 Task: Create a scrum project ActivaPro. Add to scrum project ActivaPro a team member softage.1@softage.net and assign as Project Lead. Add to scrum project ActivaPro a team member softage.2@softage.net
Action: Mouse moved to (246, 75)
Screenshot: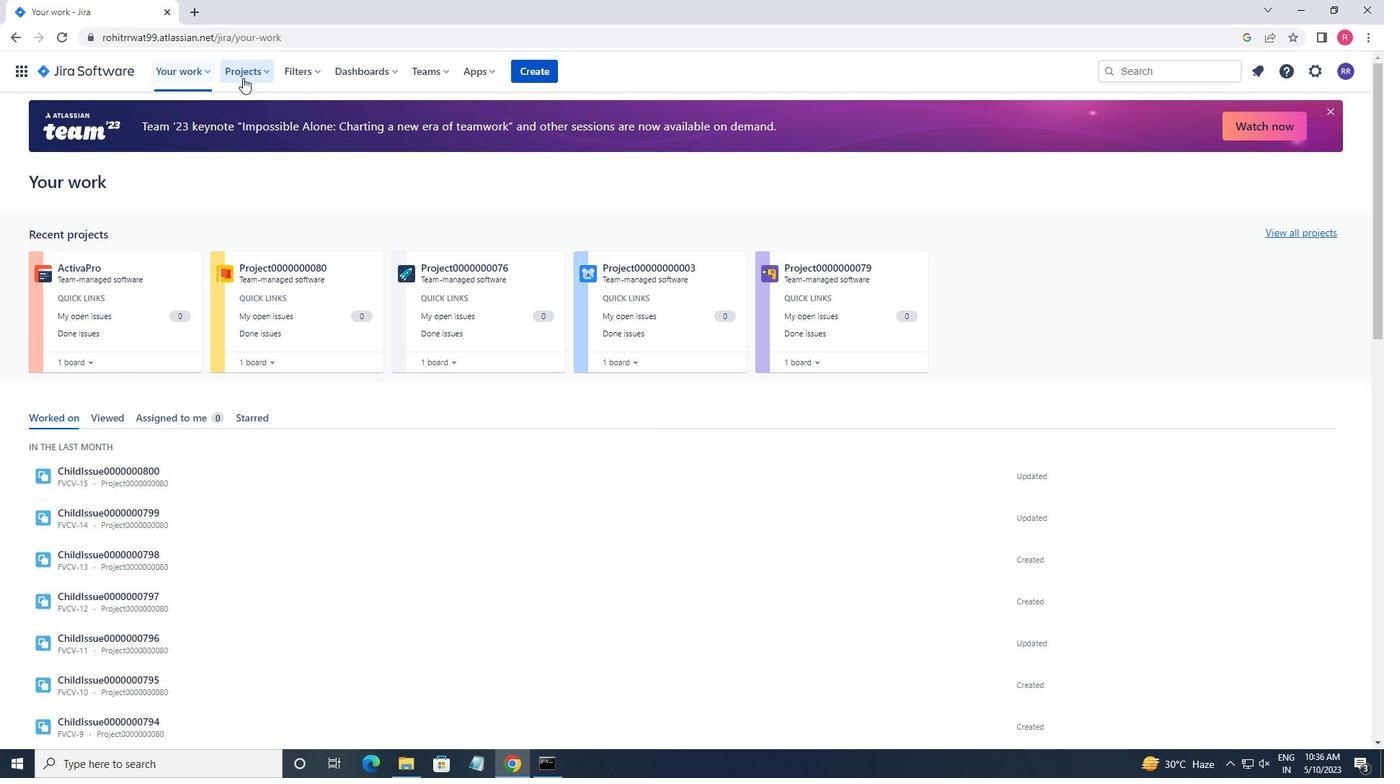 
Action: Mouse pressed left at (246, 75)
Screenshot: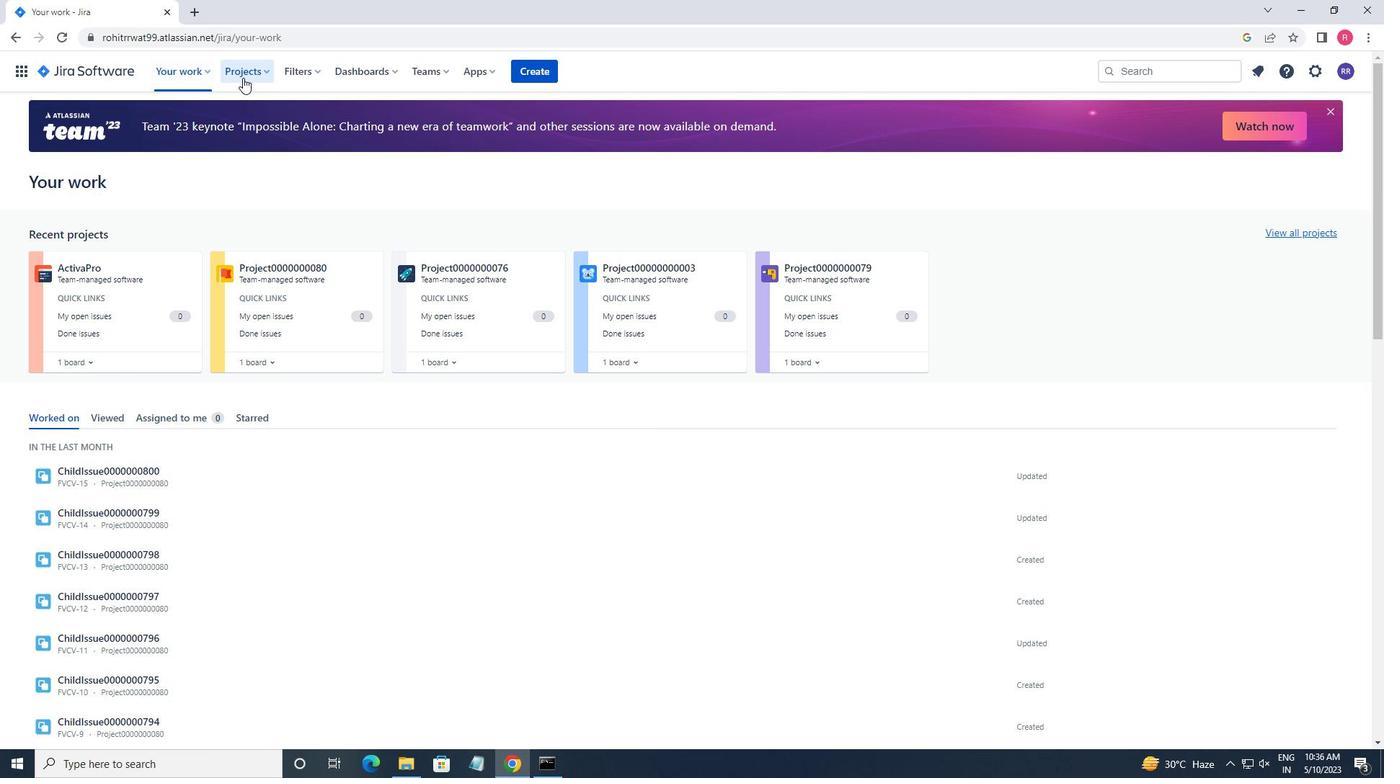 
Action: Mouse moved to (302, 139)
Screenshot: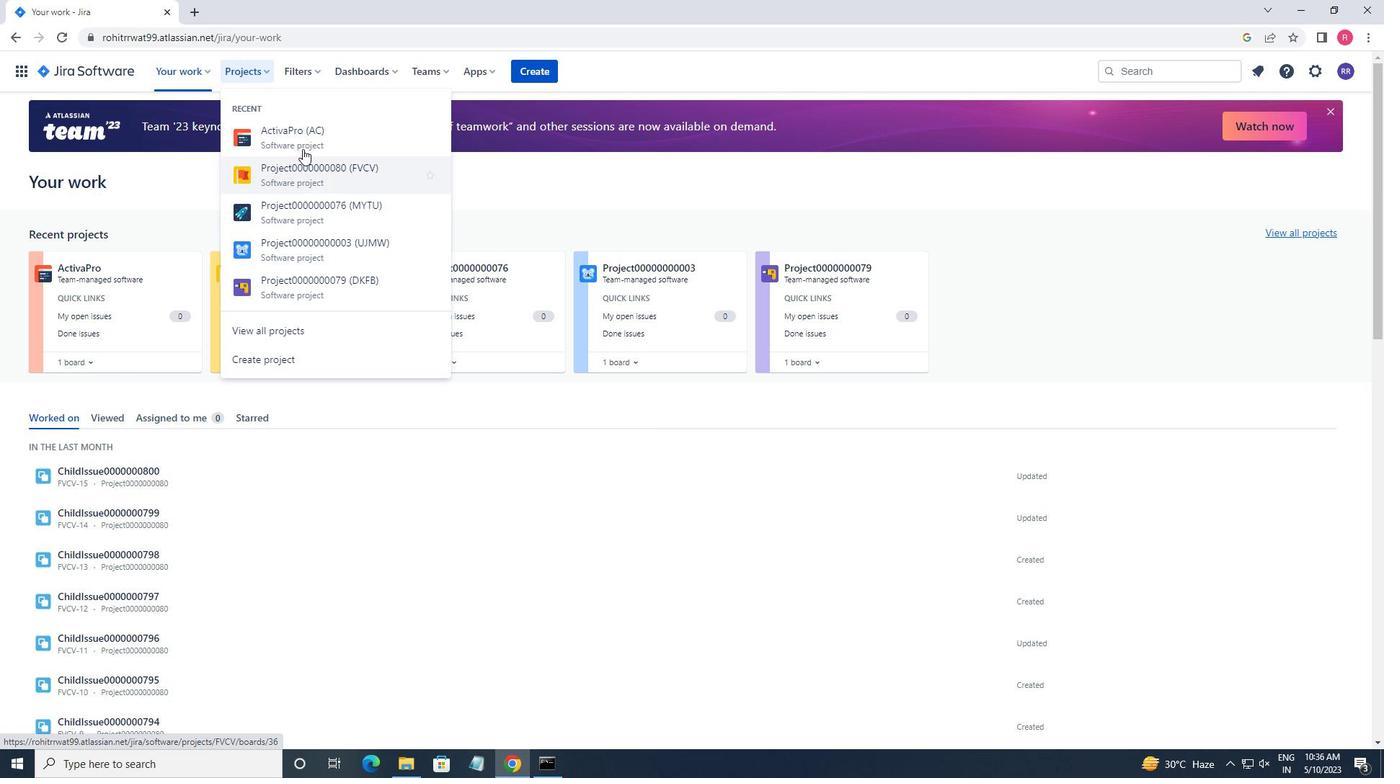 
Action: Mouse pressed left at (302, 139)
Screenshot: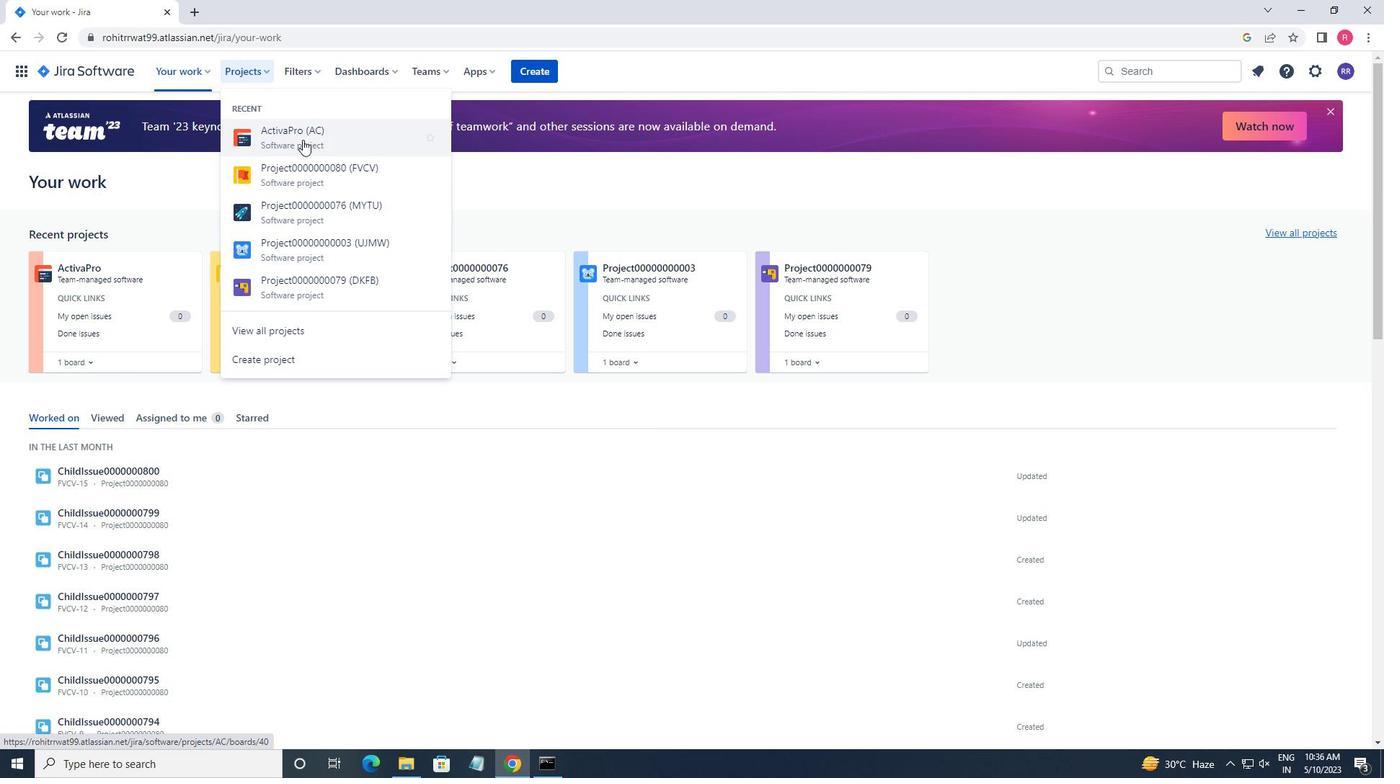 
Action: Mouse moved to (98, 222)
Screenshot: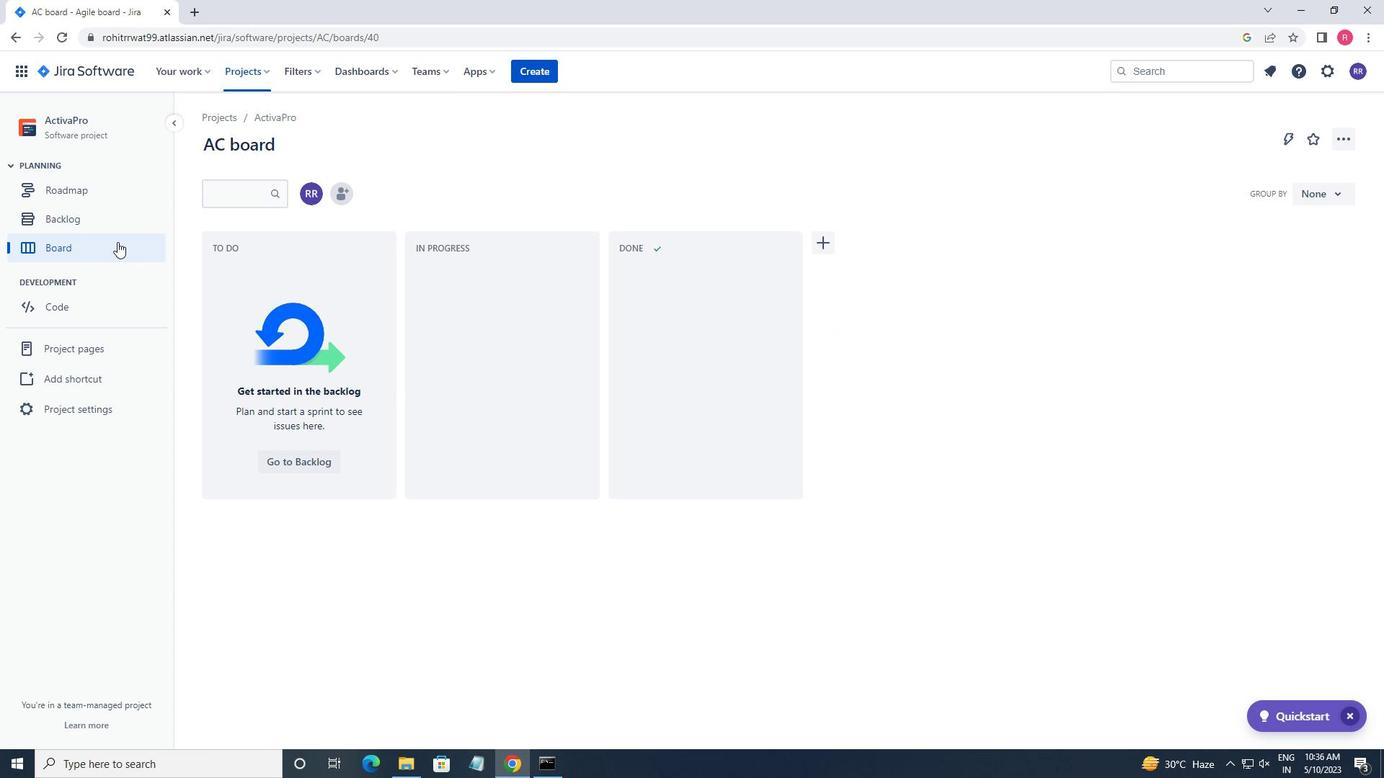 
Action: Mouse pressed left at (98, 222)
Screenshot: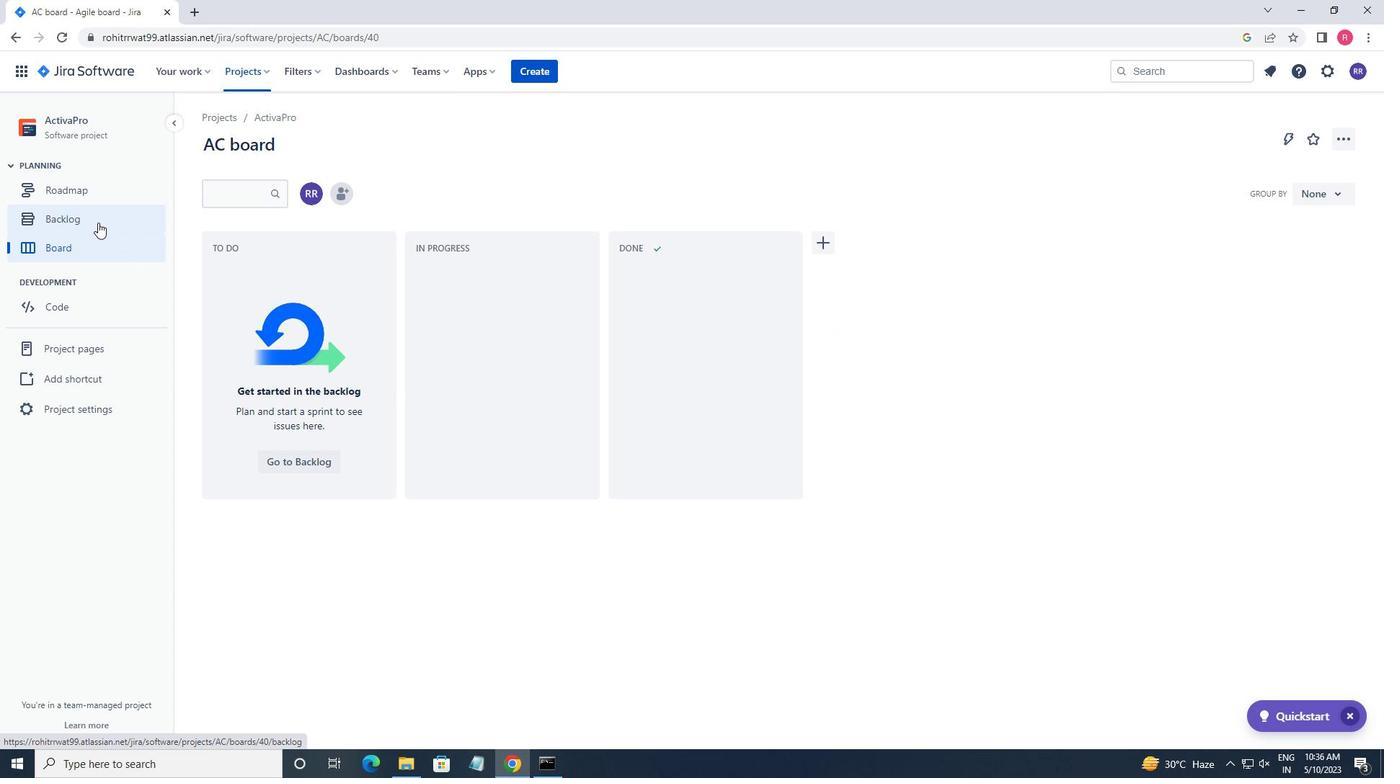 
Action: Mouse moved to (1302, 229)
Screenshot: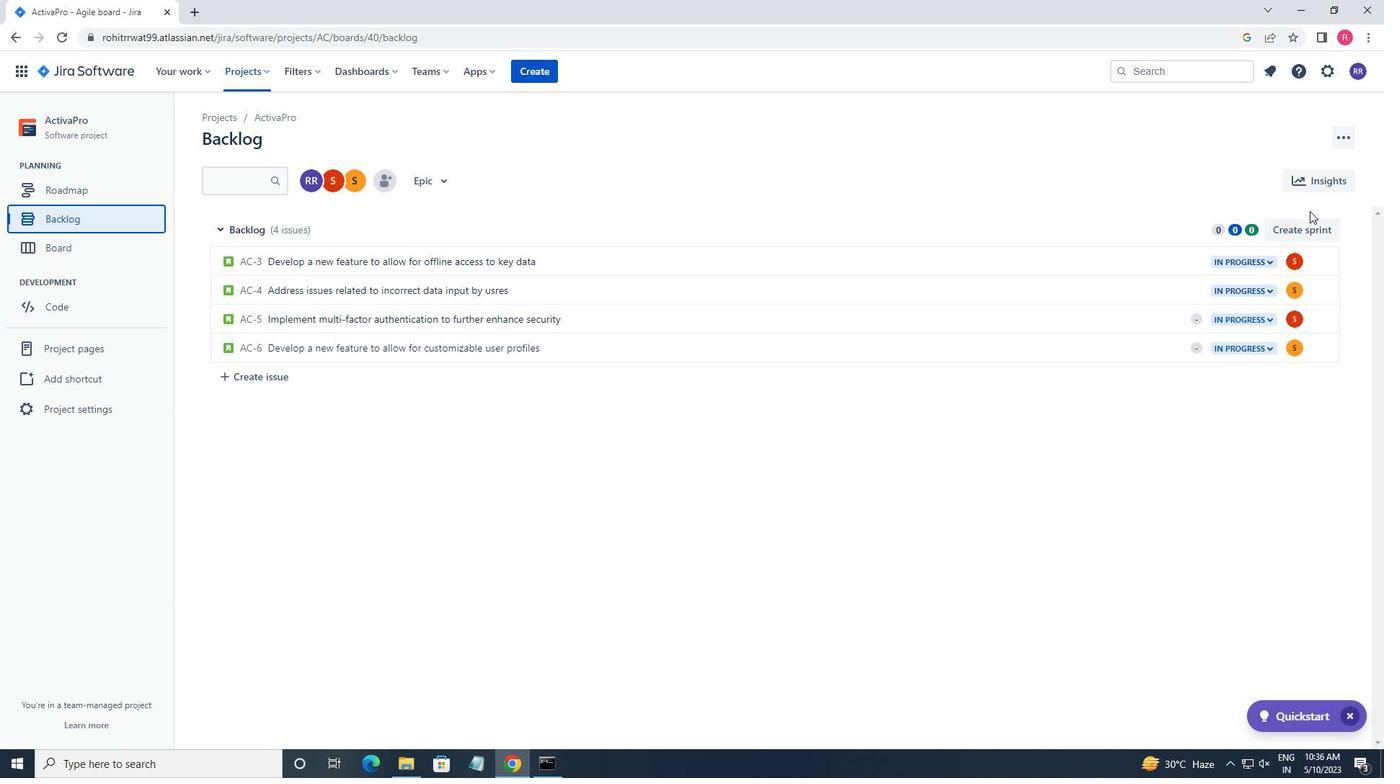 
Action: Mouse pressed left at (1302, 229)
Screenshot: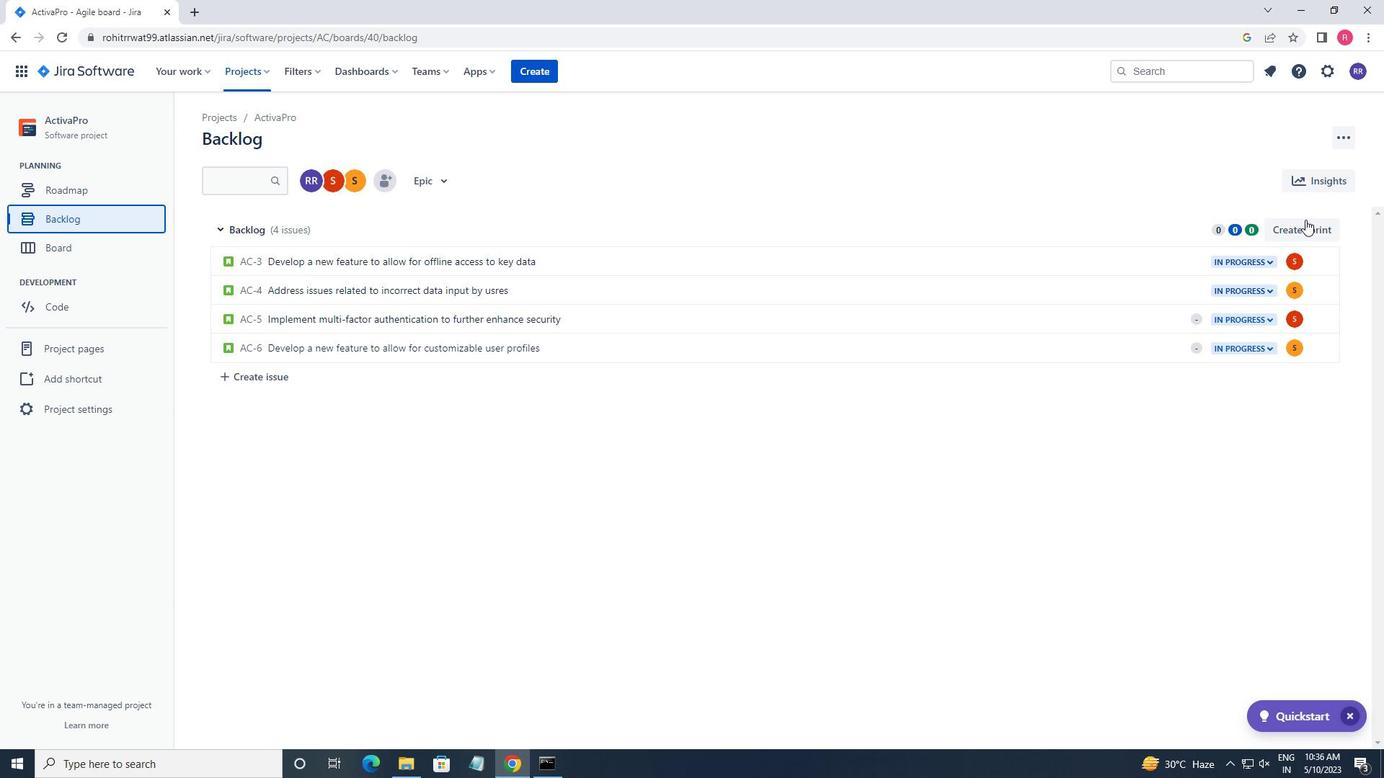 
Action: Mouse moved to (286, 232)
Screenshot: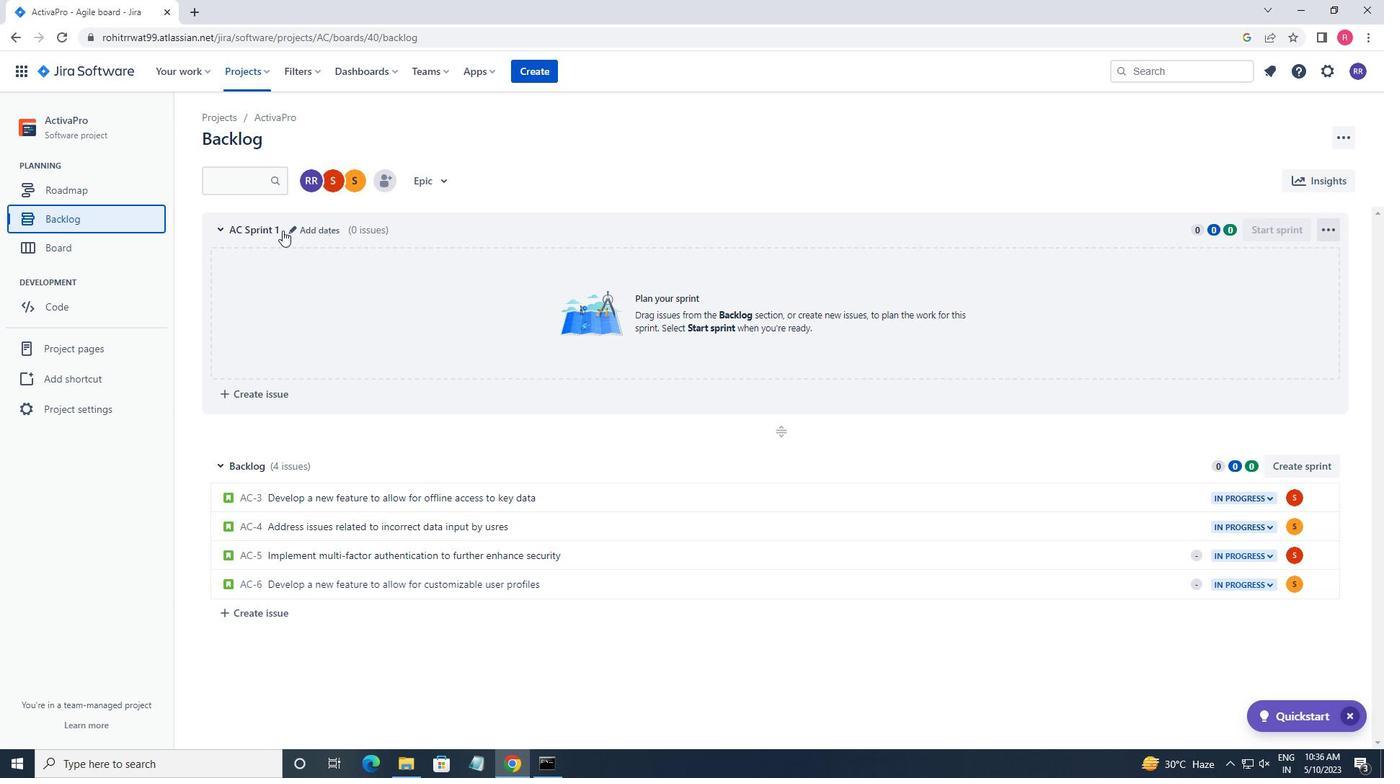 
Action: Mouse pressed left at (286, 232)
Screenshot: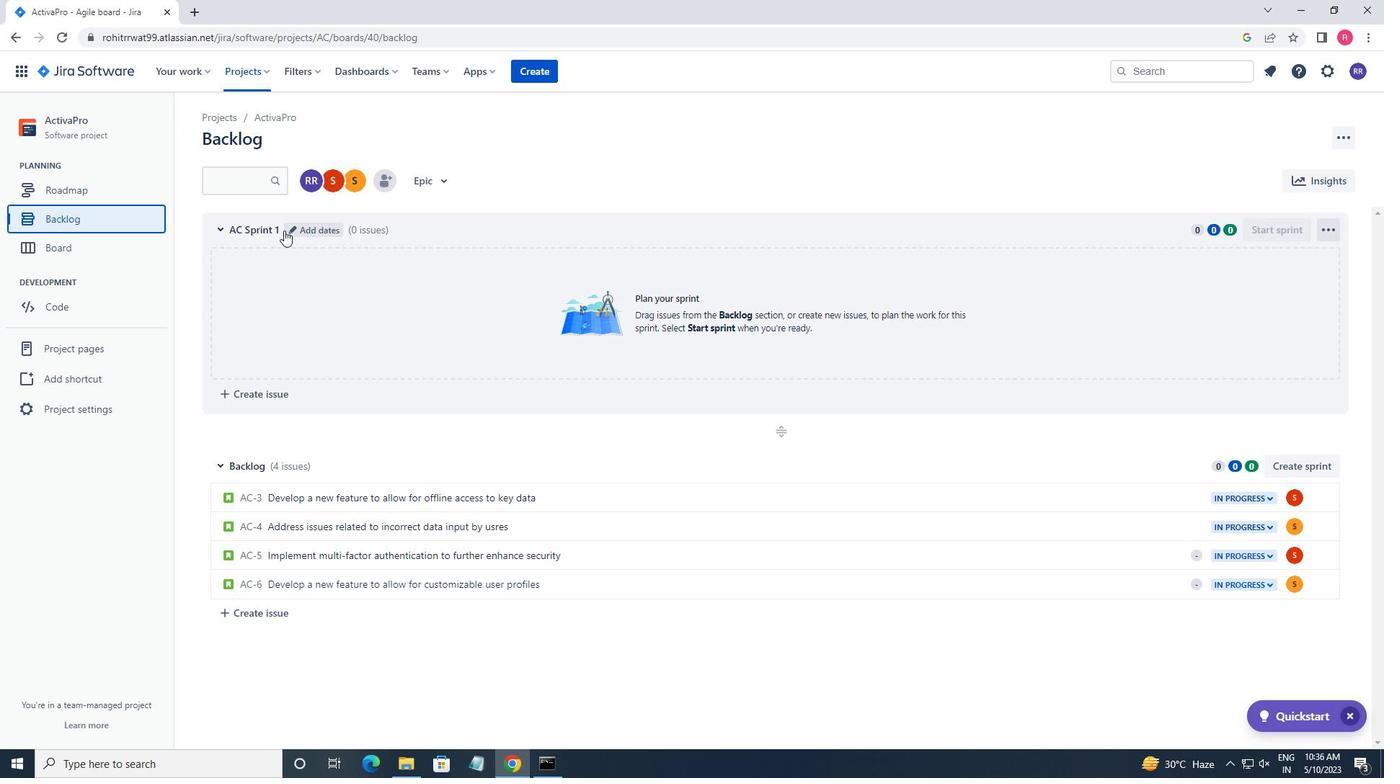 
Action: Key pressed <Key.backspace><Key.backspace><Key.backspace><Key.backspace><Key.backspace><Key.backspace><Key.backspace><Key.backspace><Key.backspace><Key.backspace><Key.backspace><Key.backspace><Key.backspace><Key.shift>SWIFT<Key.space><Key.shift>SPRINT
Screenshot: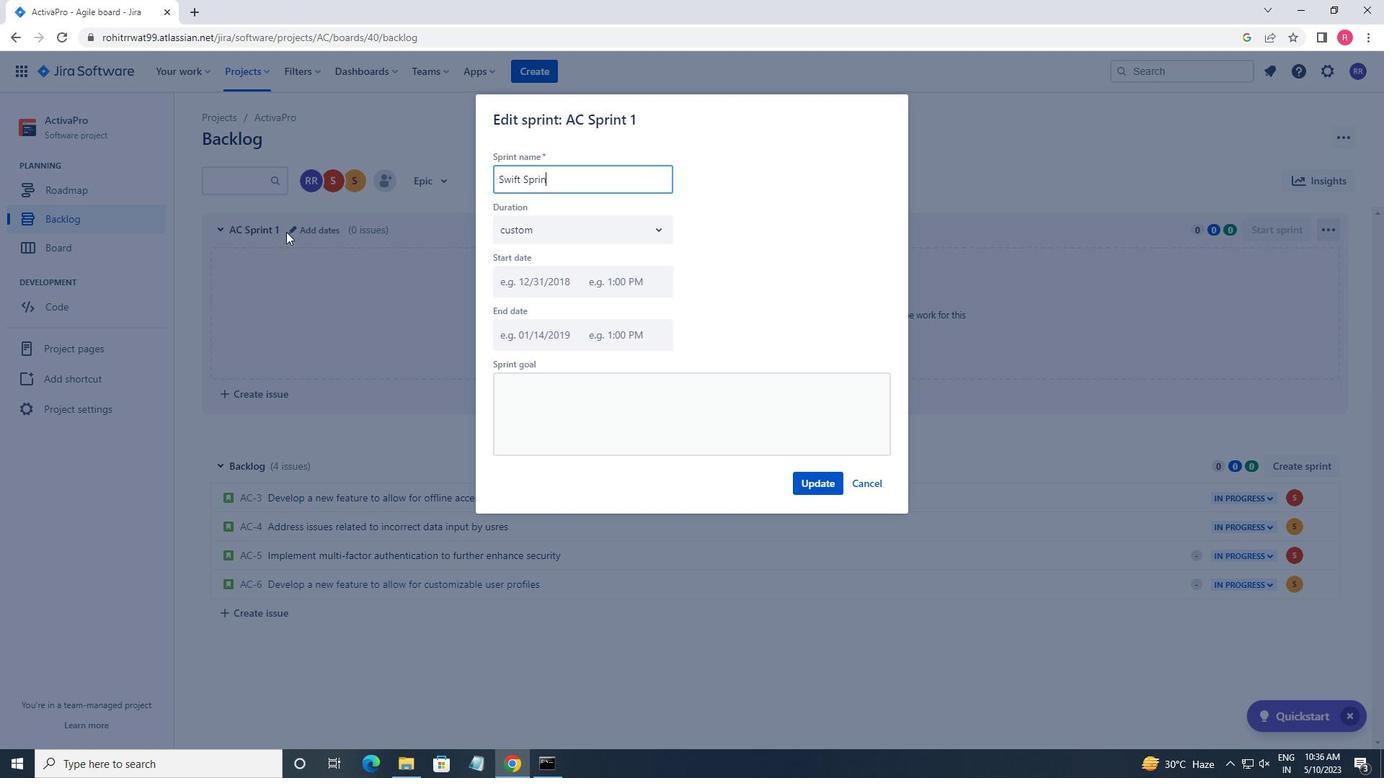 
Action: Mouse moved to (820, 482)
Screenshot: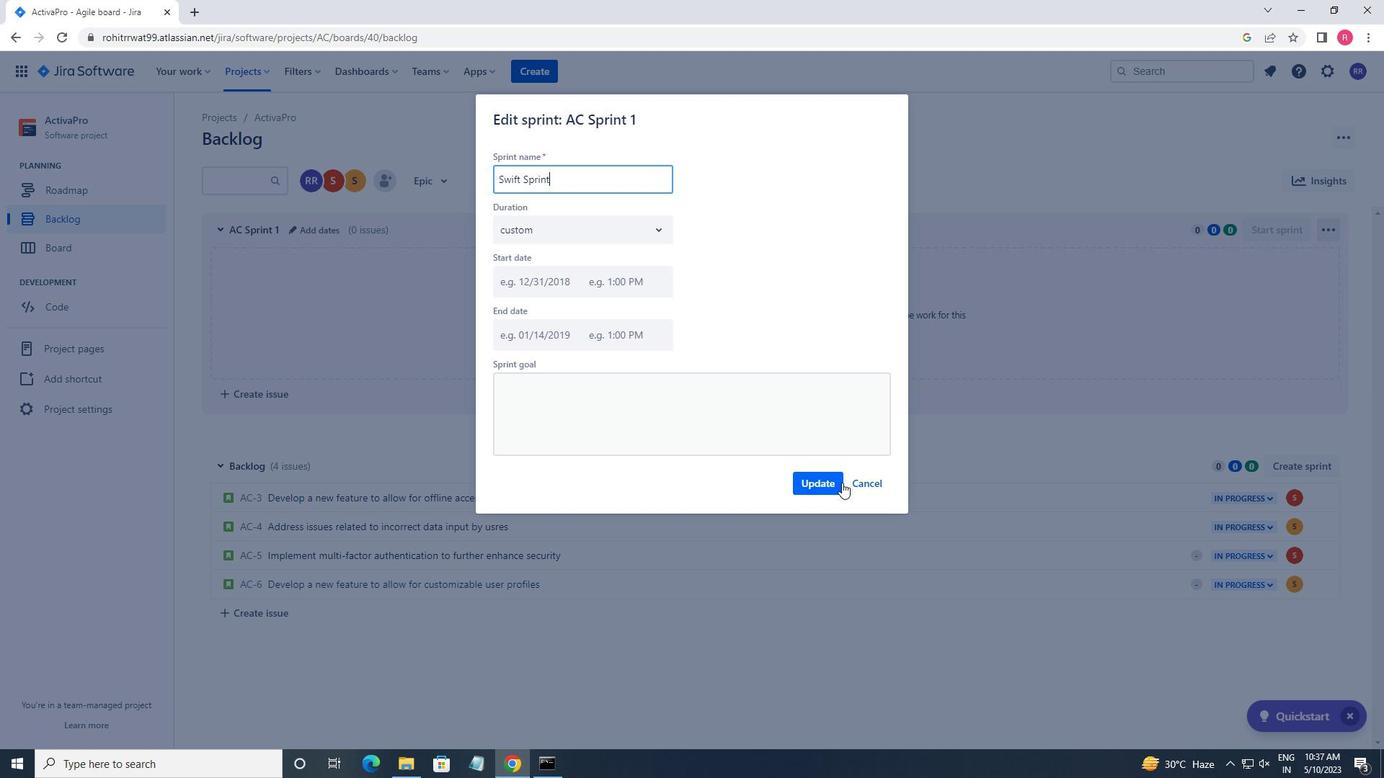 
Action: Mouse pressed left at (820, 482)
Screenshot: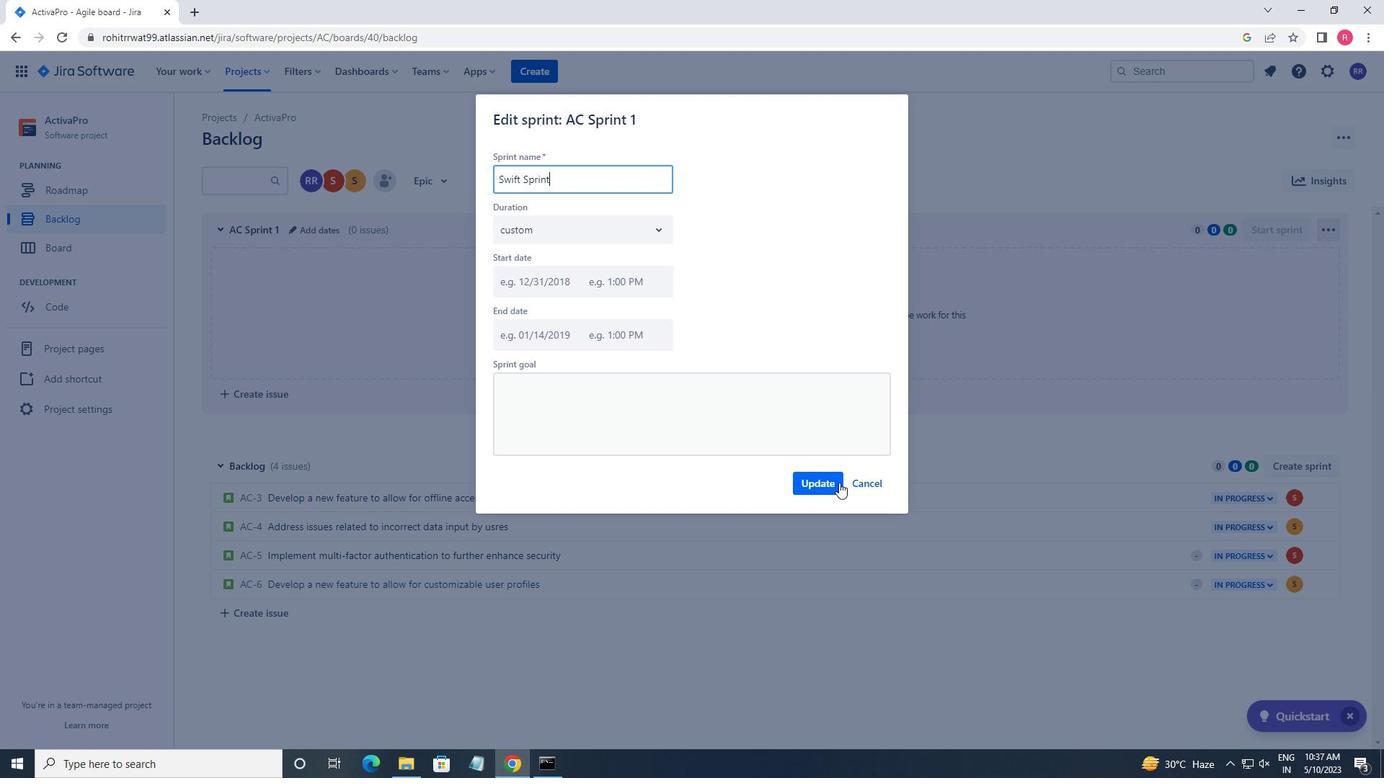 
Action: Mouse moved to (1313, 465)
Screenshot: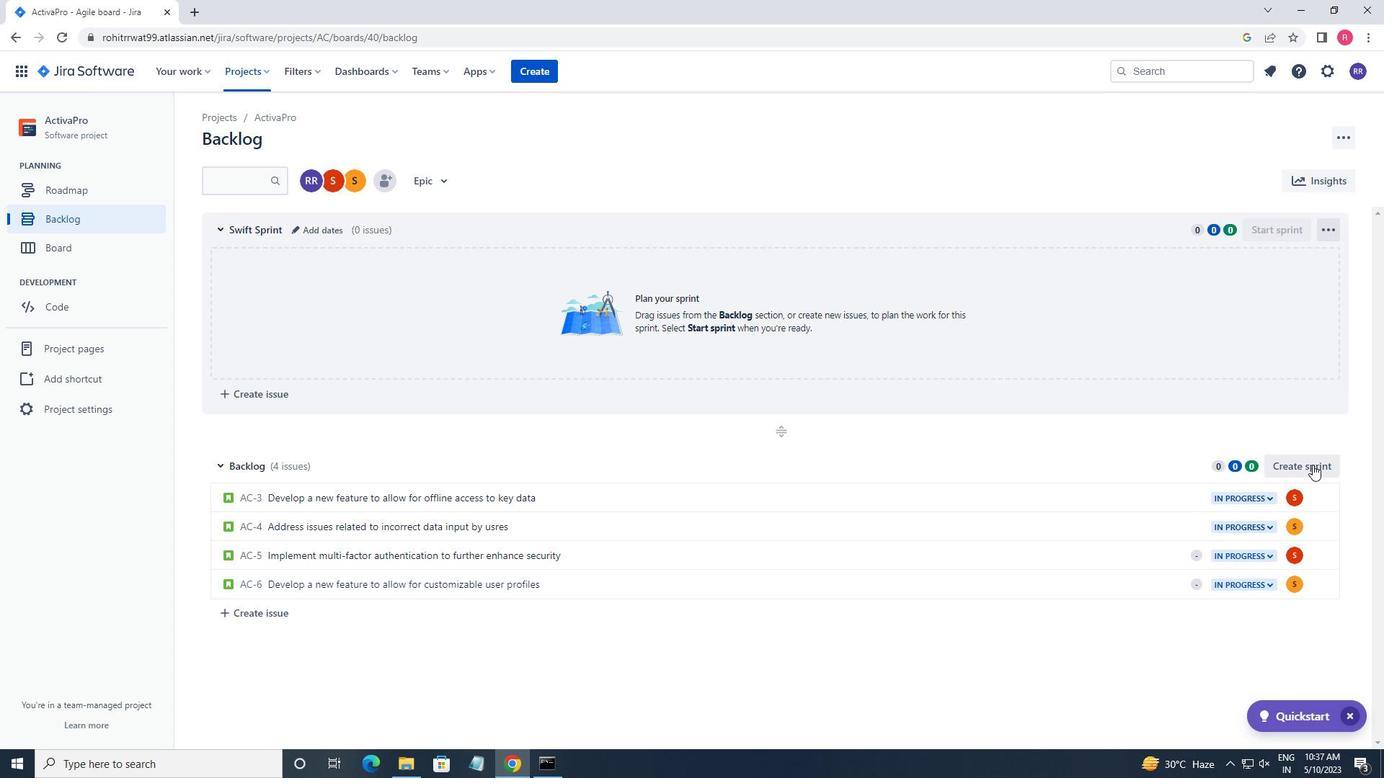 
Action: Mouse pressed left at (1313, 465)
Screenshot: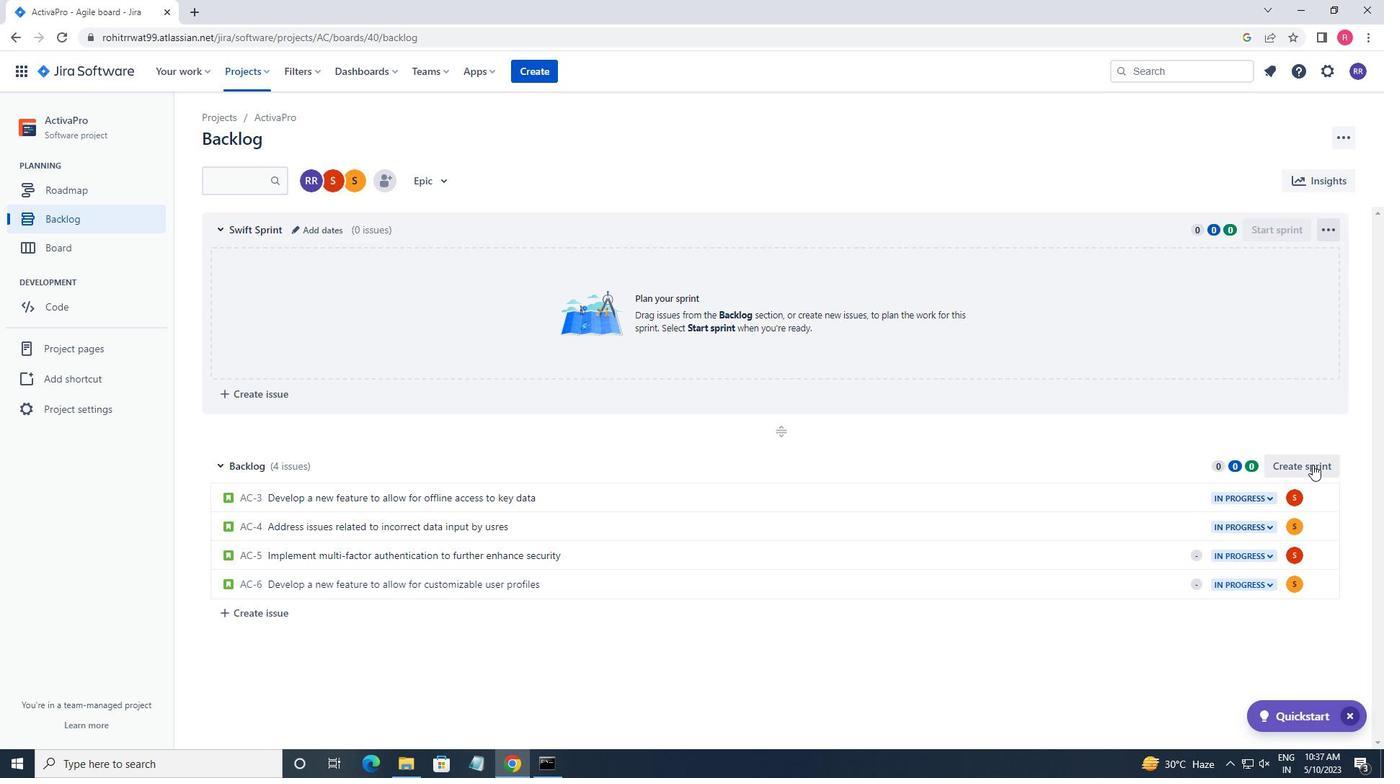 
Action: Mouse moved to (303, 471)
Screenshot: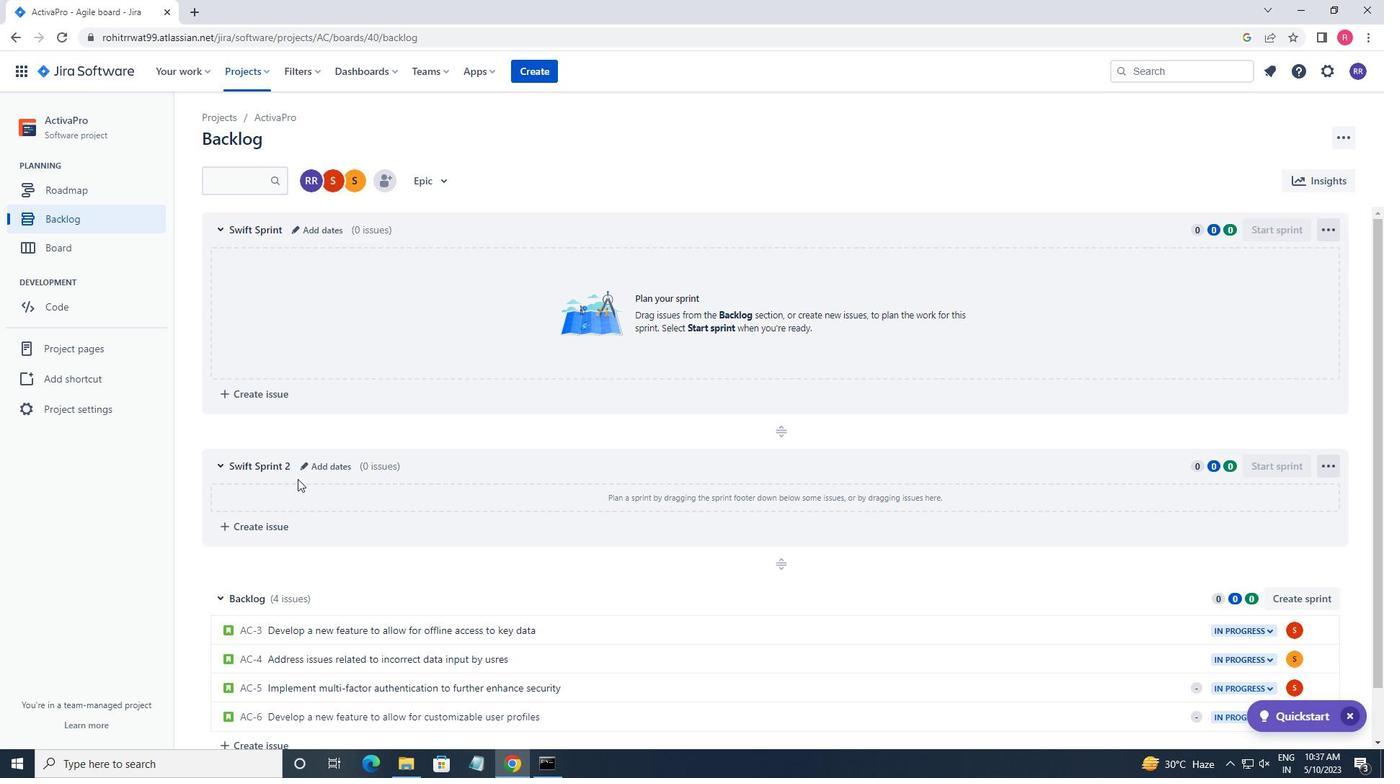 
Action: Mouse pressed left at (303, 471)
Screenshot: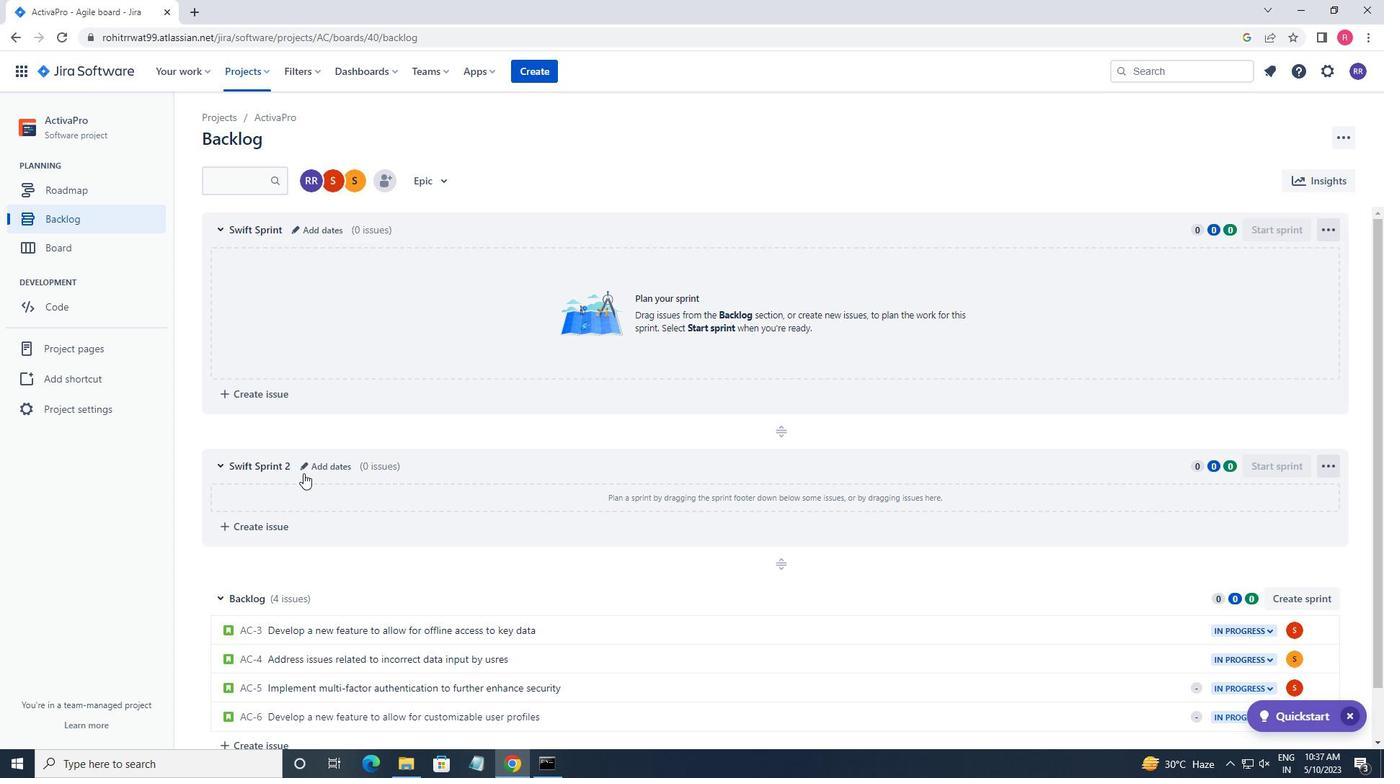 
Action: Key pressed <Key.backspace><Key.backspace><Key.backspace><Key.backspace><Key.backspace><Key.backspace><Key.backspace><Key.backspace><Key.backspace><Key.backspace><Key.backspace><Key.backspace><Key.backspace><Key.backspace><Key.backspace><Key.backspace><Key.backspace><Key.backspace><Key.backspace><Key.backspace><Key.backspace><Key.backspace><Key.backspace><Key.backspace><Key.backspace><Key.backspace><Key.shift>SWIFT<Key.space><Key.shift>SPRINT
Screenshot: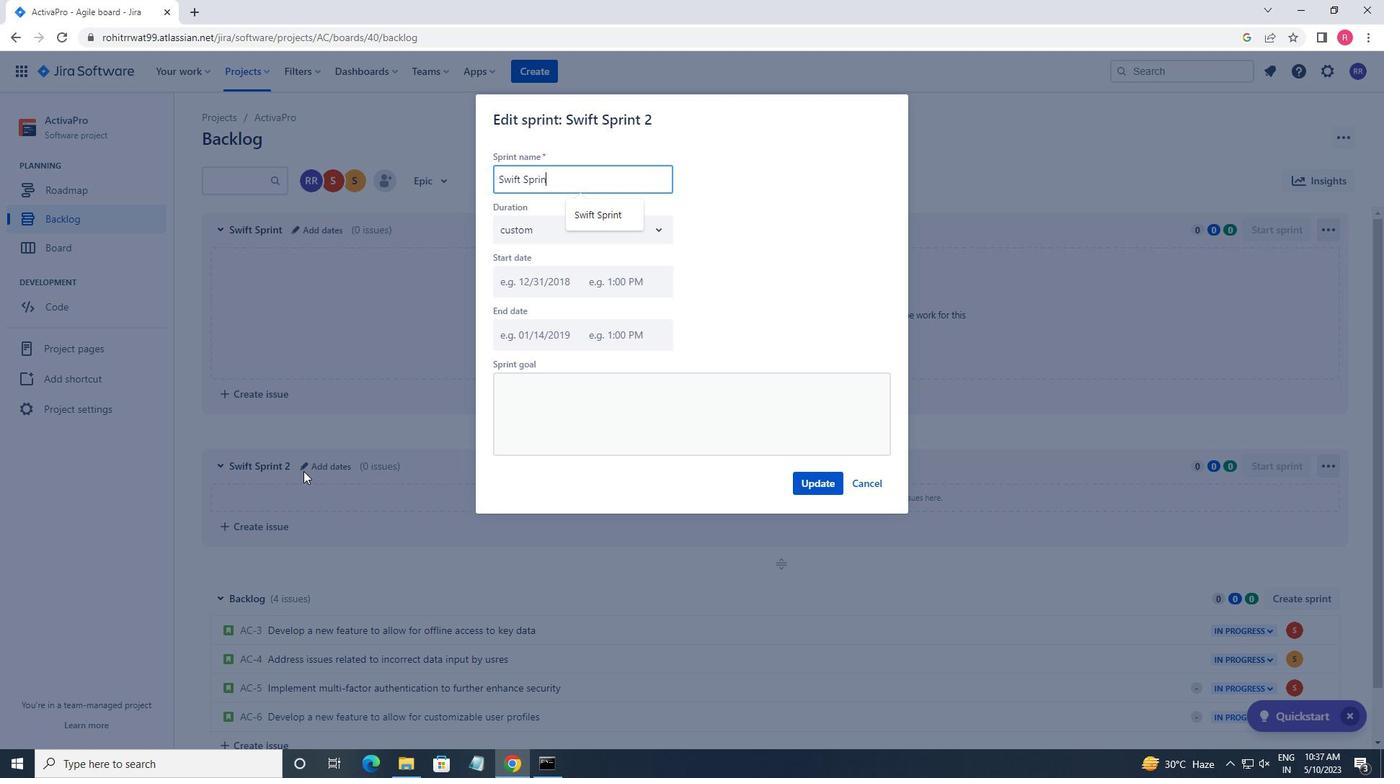 
Action: Mouse moved to (825, 484)
Screenshot: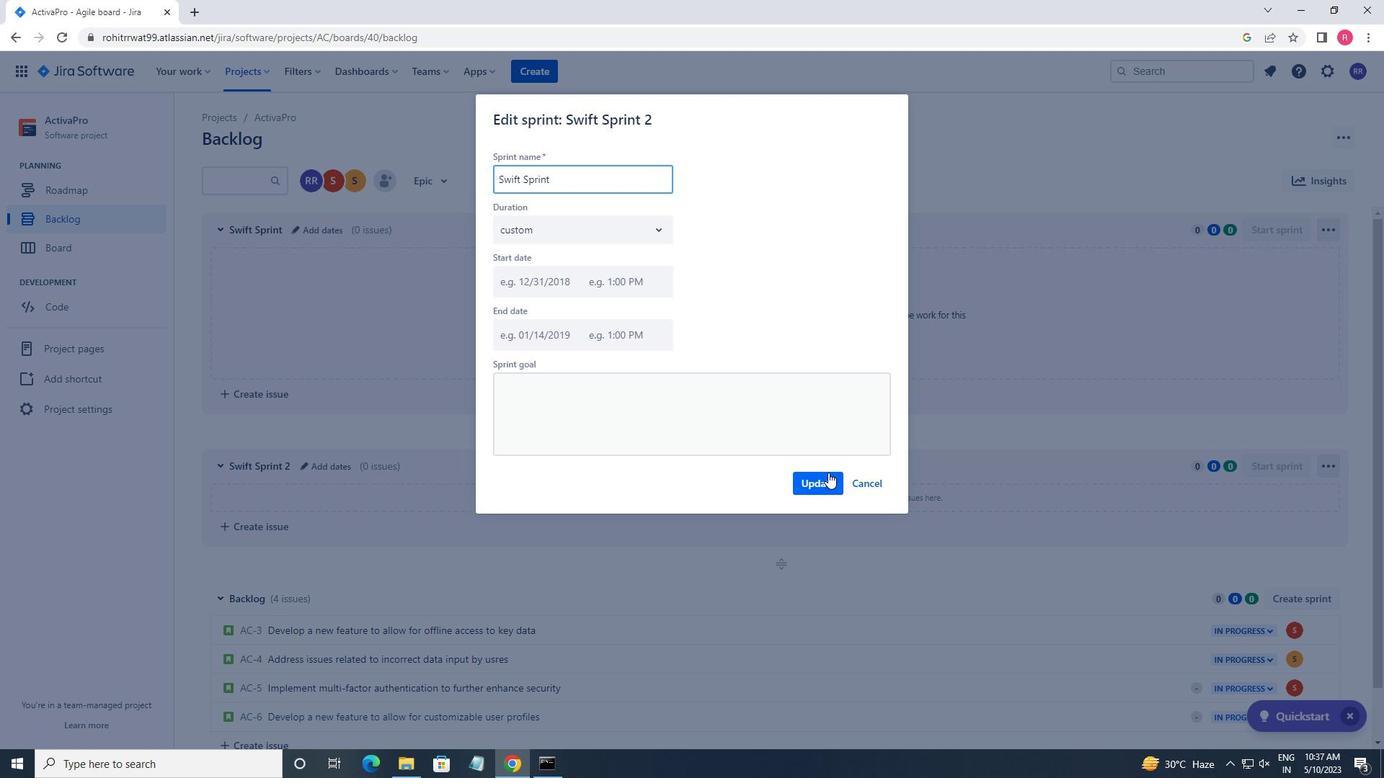 
Action: Mouse pressed left at (825, 484)
Screenshot: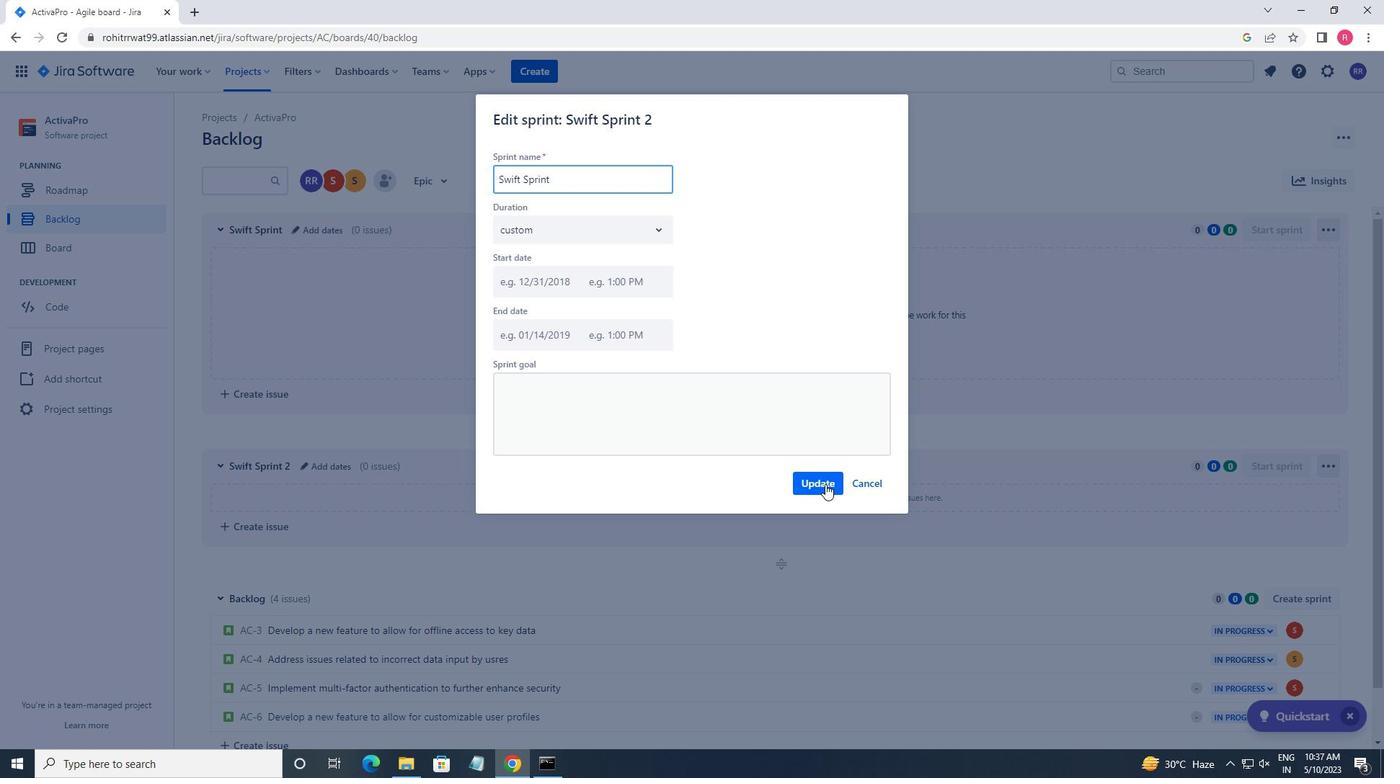 
Action: Mouse moved to (1312, 599)
Screenshot: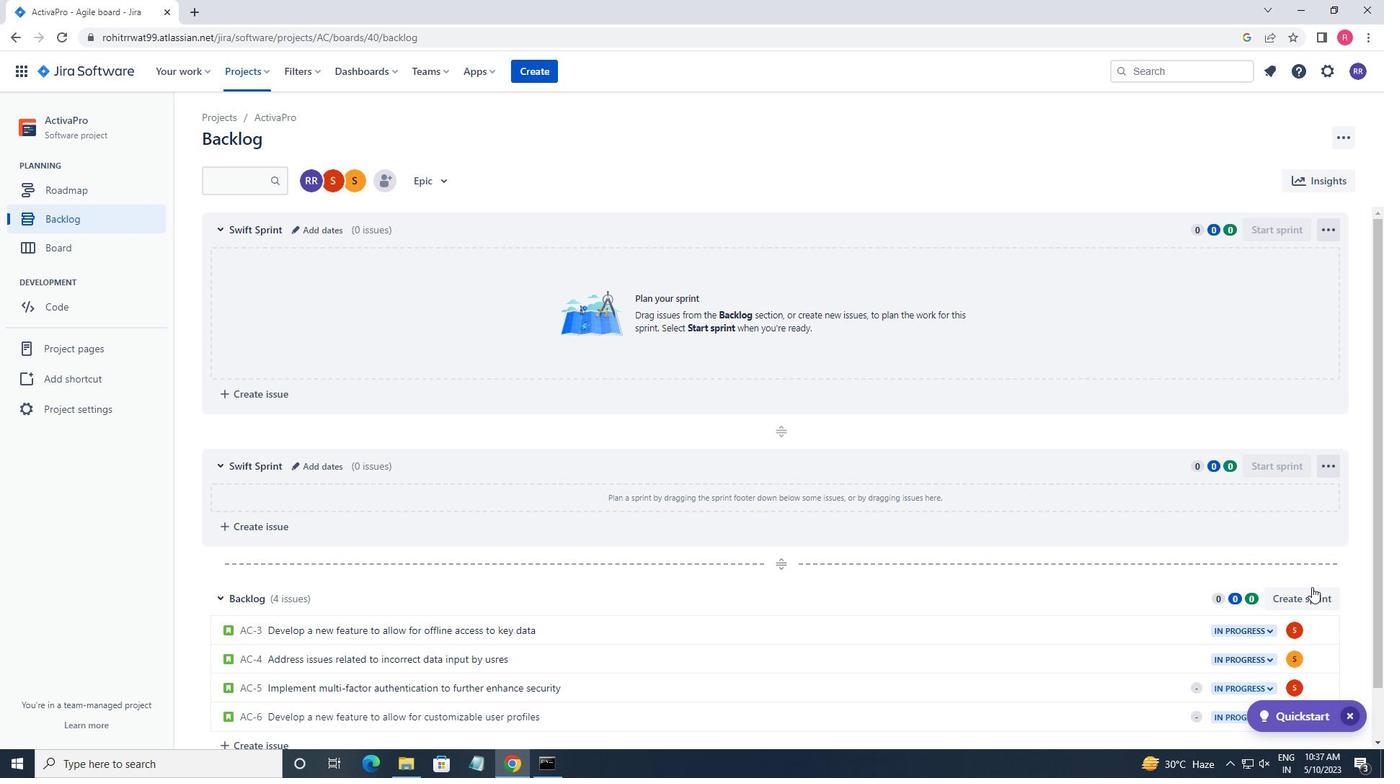
Action: Mouse pressed left at (1312, 599)
Screenshot: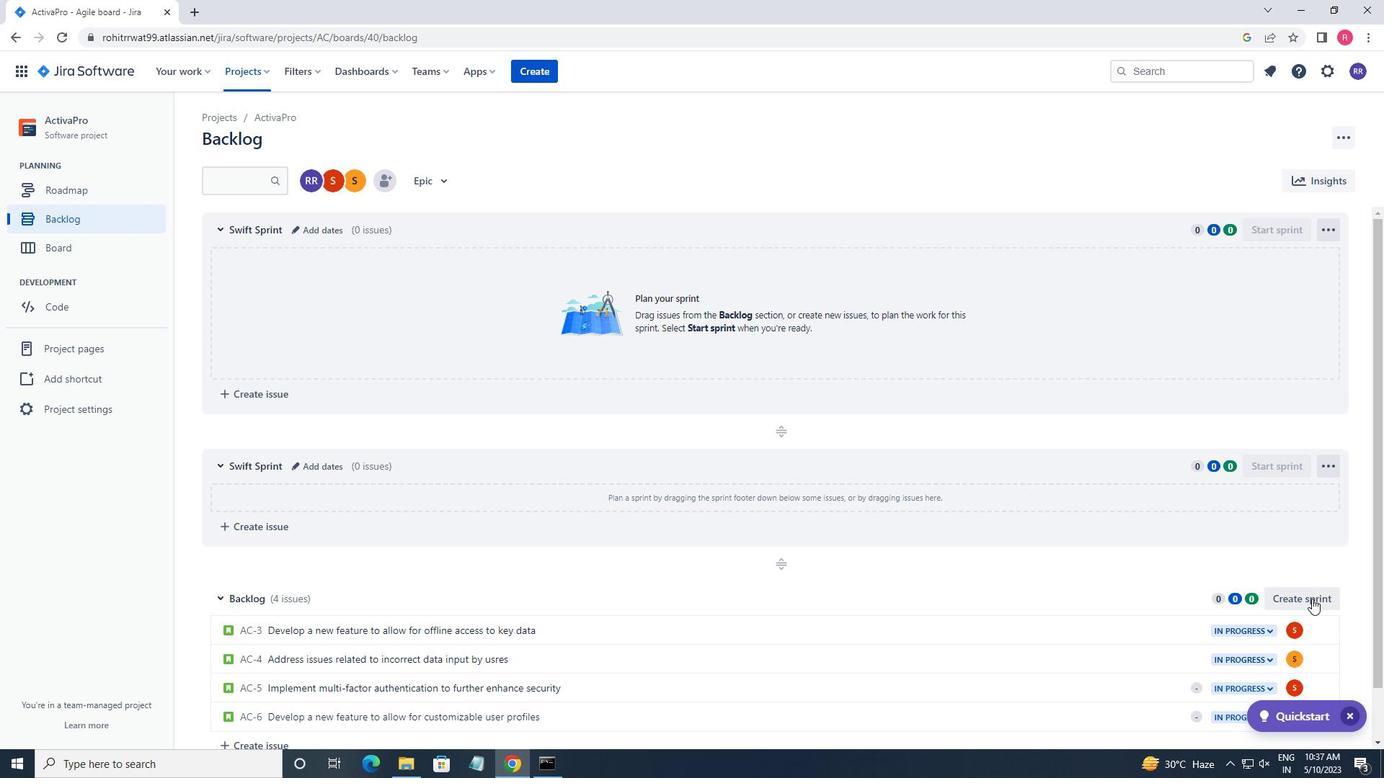 
Action: Mouse moved to (309, 602)
Screenshot: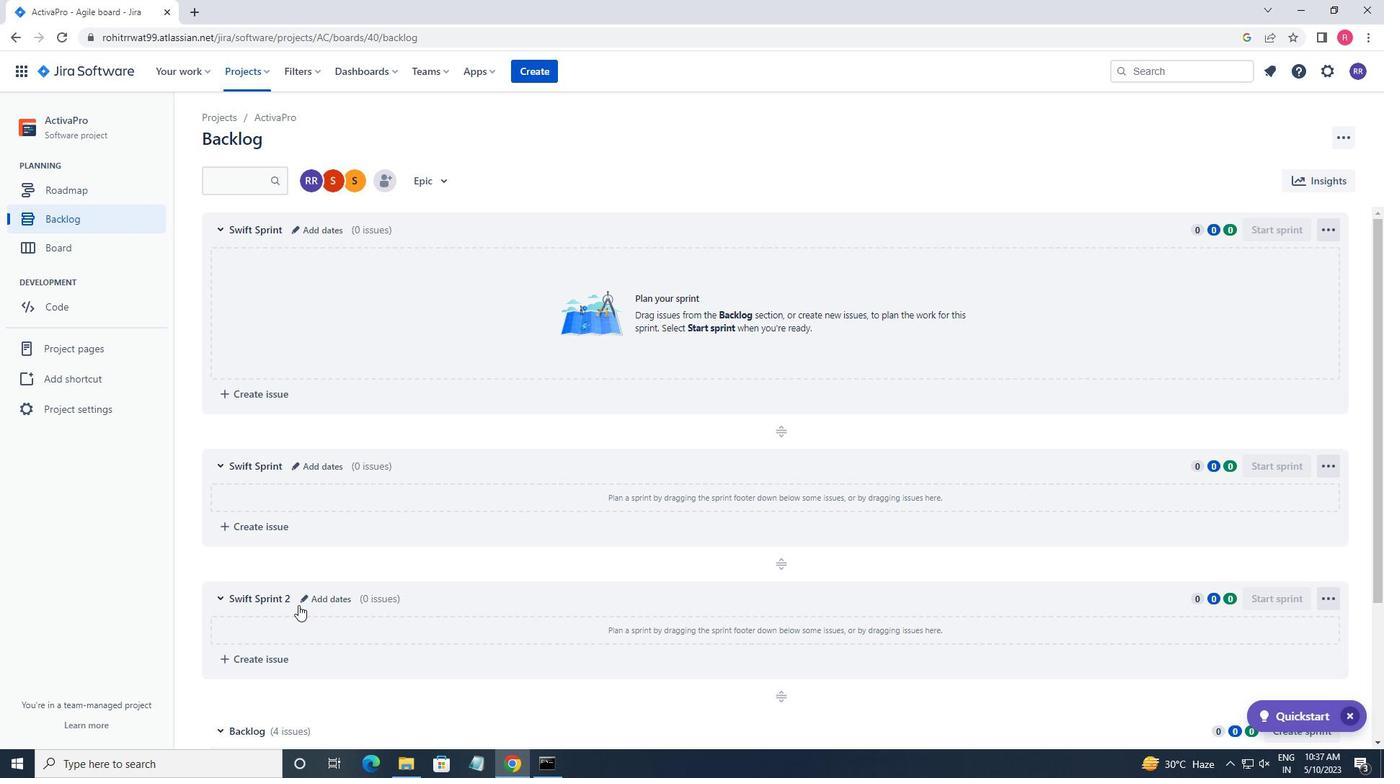 
Action: Mouse pressed left at (309, 602)
Screenshot: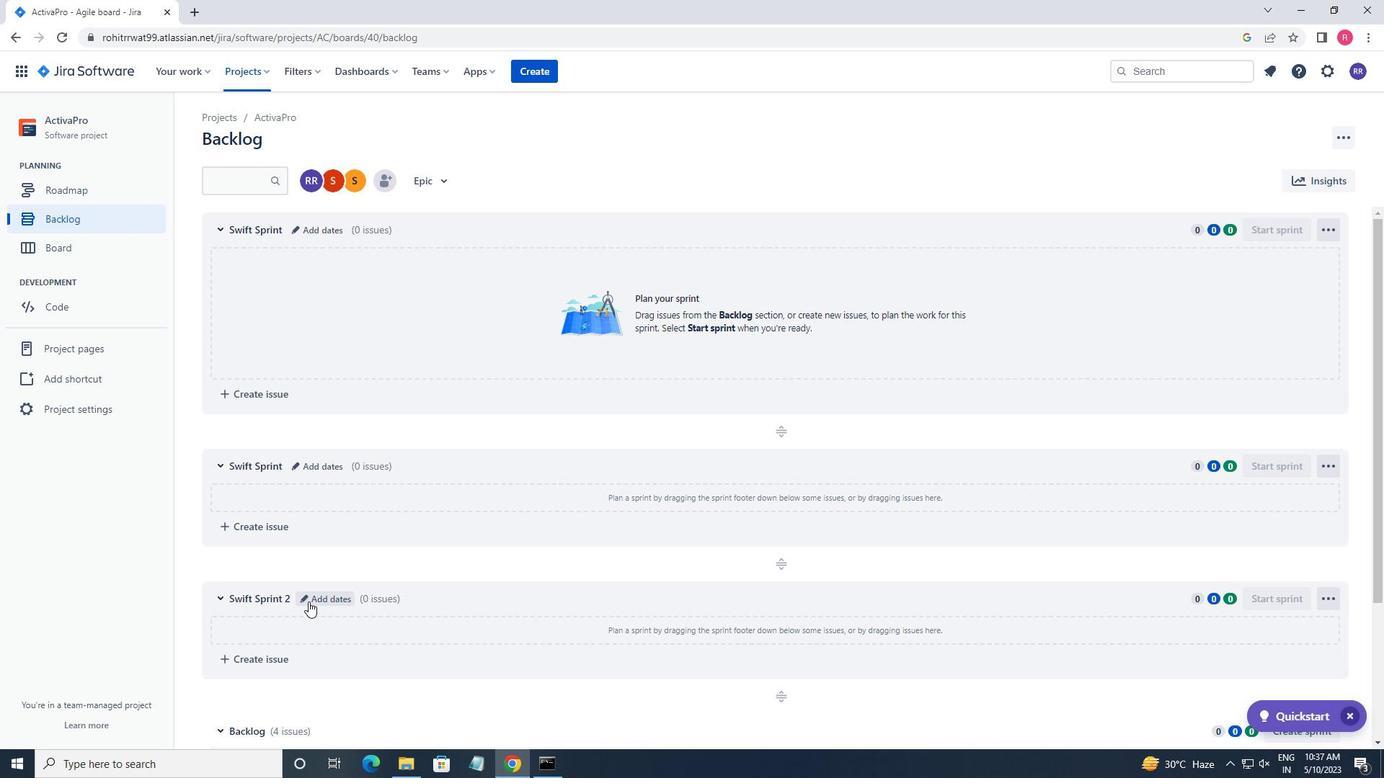 
Action: Mouse moved to (307, 578)
Screenshot: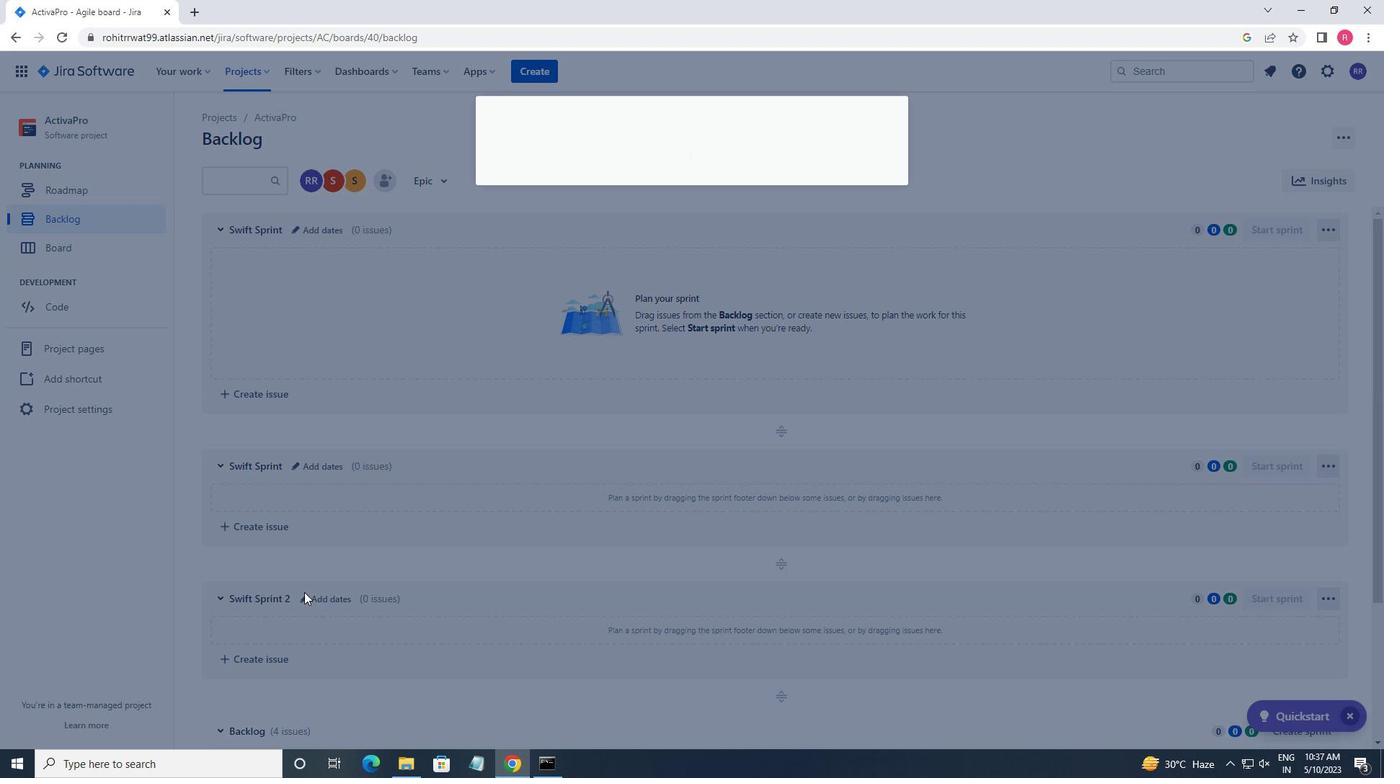 
Action: Key pressed <Key.shift>SWI<Key.backspace><Key.backspace><Key.backspace><Key.backspace><Key.backspace><Key.backspace><Key.backspace><Key.backspace><Key.backspace><Key.backspace><Key.backspace><Key.backspace><Key.backspace><Key.backspace><Key.backspace><Key.backspace><Key.backspace><Key.backspace><Key.backspace><Key.backspace><Key.shift>SE<Key.backspace>WFT<Key.backspace><Key.backspace>IFT<Key.space><Key.shift>SPRINT
Screenshot: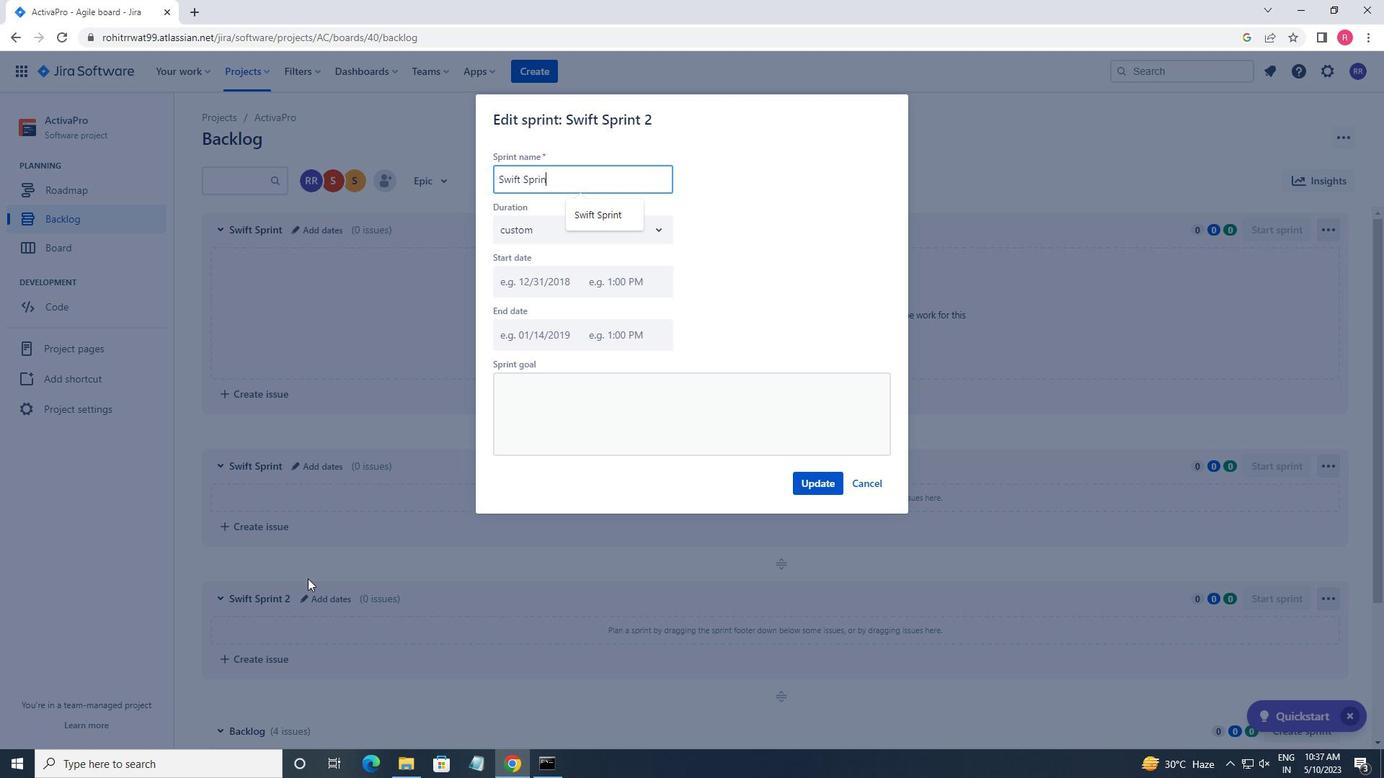 
Action: Mouse moved to (800, 478)
Screenshot: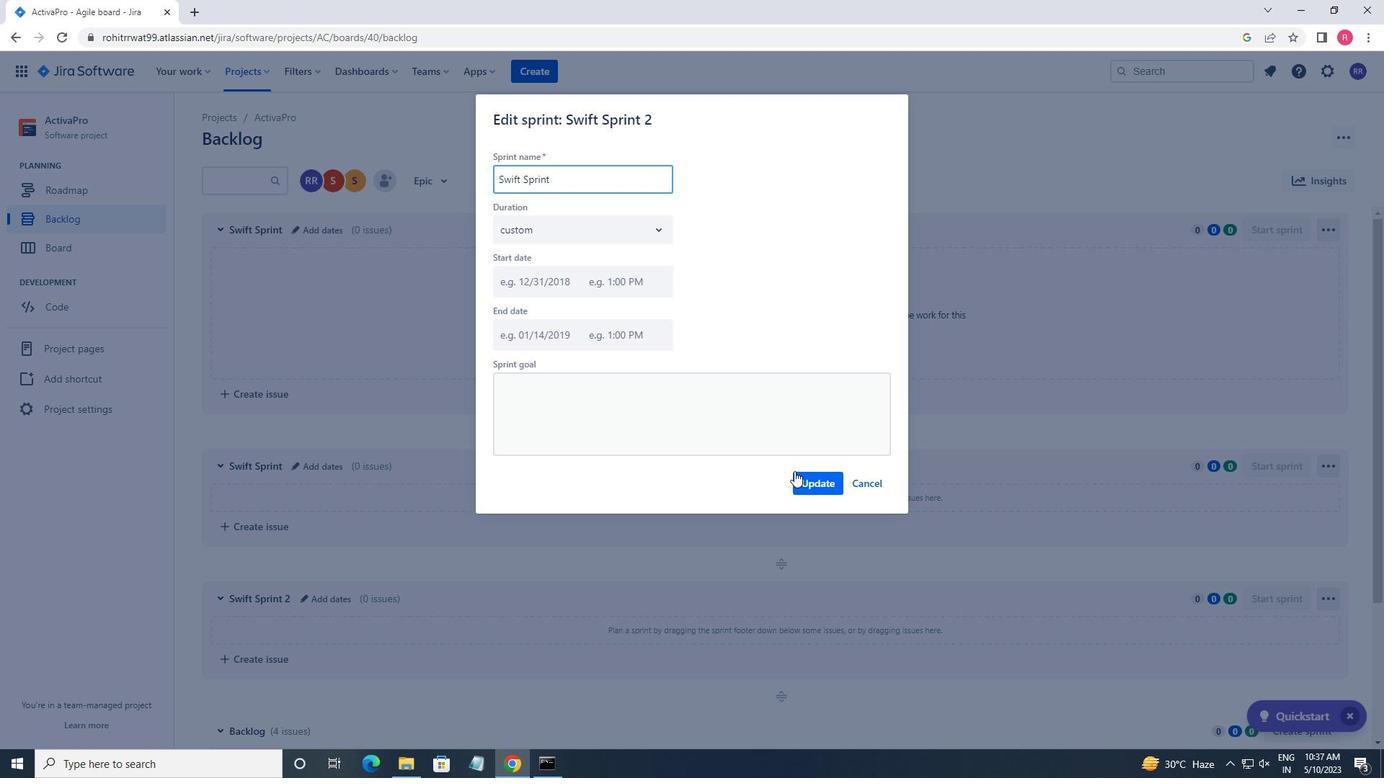 
Action: Mouse pressed left at (800, 478)
Screenshot: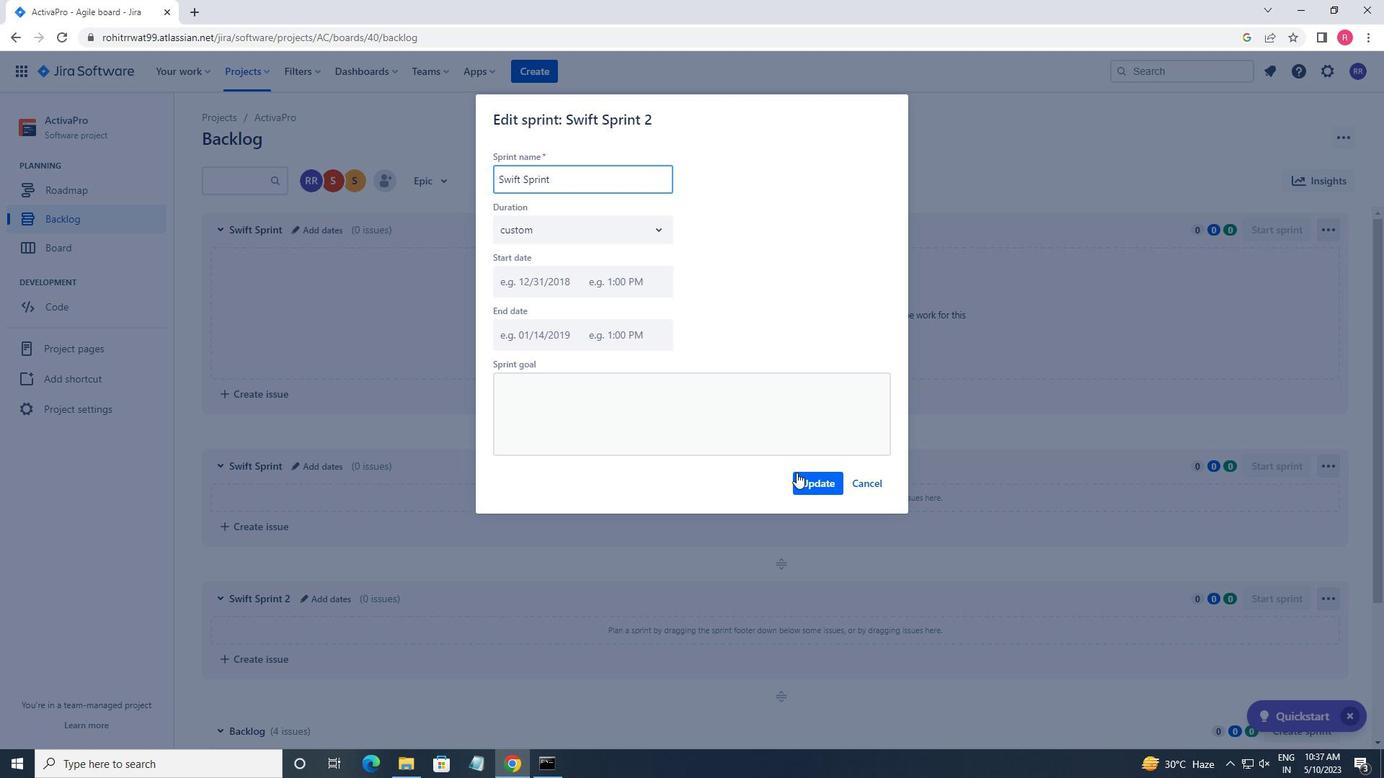
Action: Mouse moved to (690, 302)
Screenshot: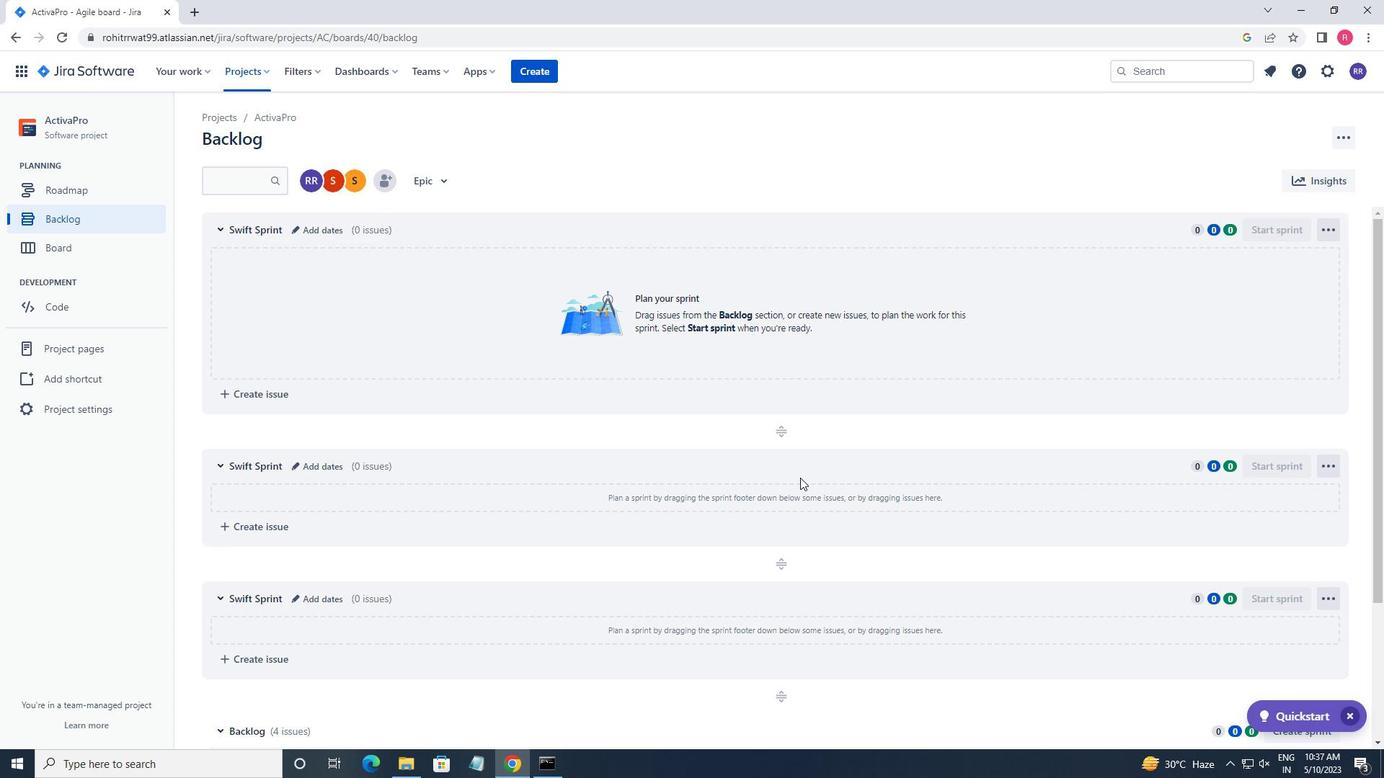 
